 Task: Split terminal of command prompt.
Action: Mouse moved to (200, 11)
Screenshot: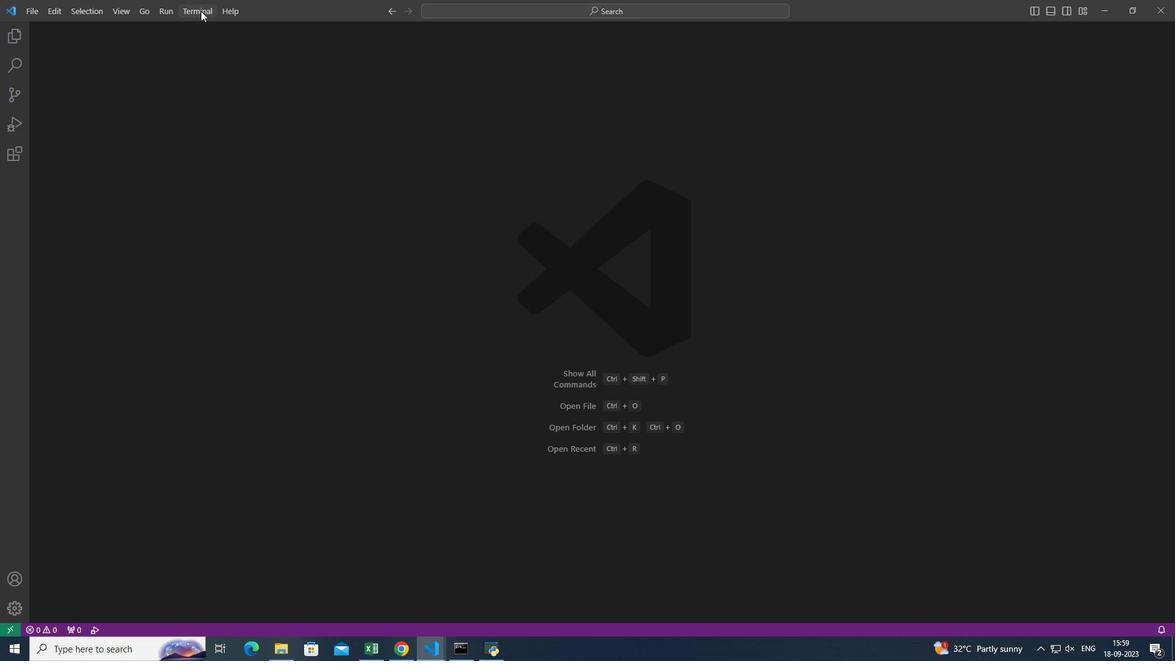 
Action: Mouse pressed left at (200, 11)
Screenshot: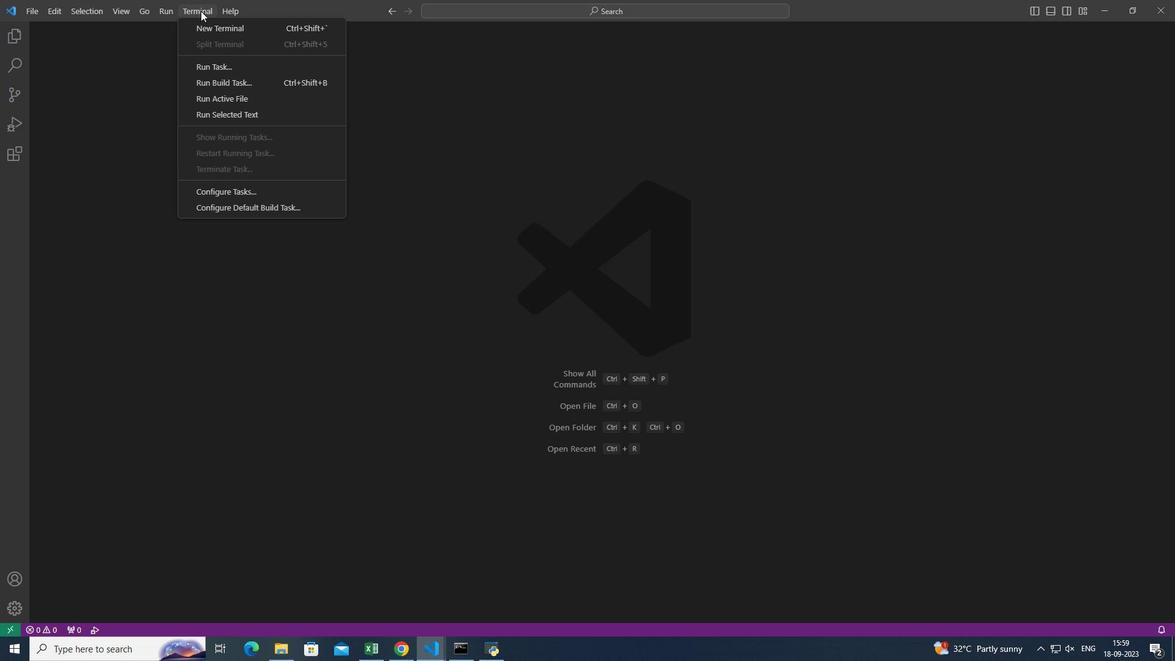 
Action: Mouse moved to (262, 24)
Screenshot: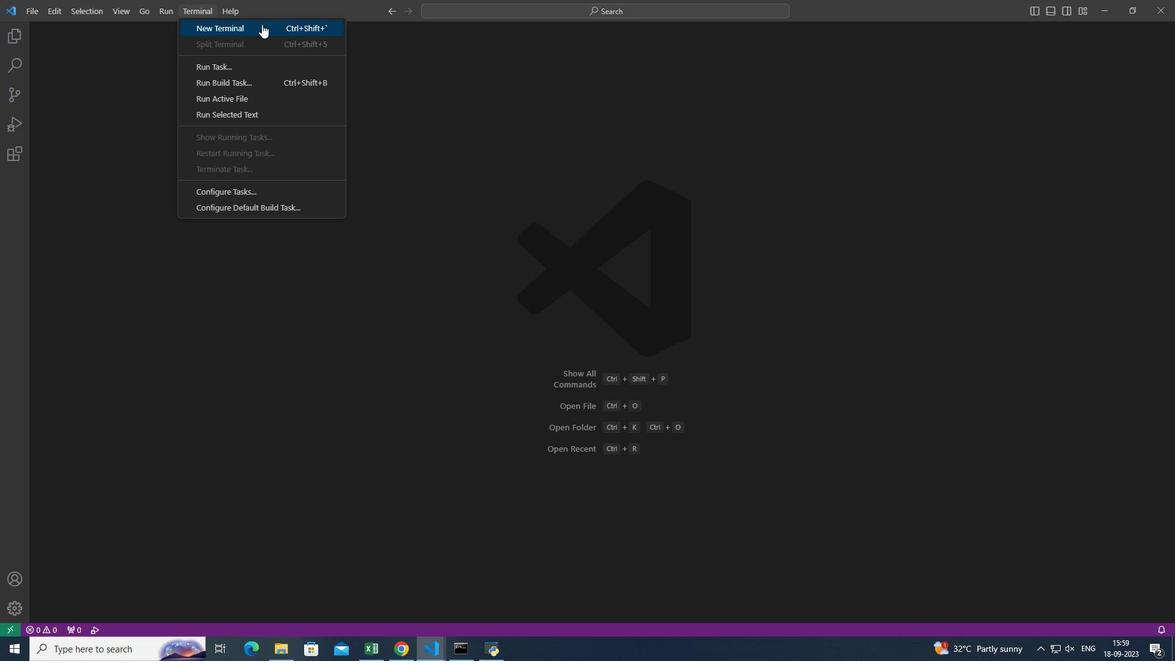 
Action: Mouse pressed left at (262, 24)
Screenshot: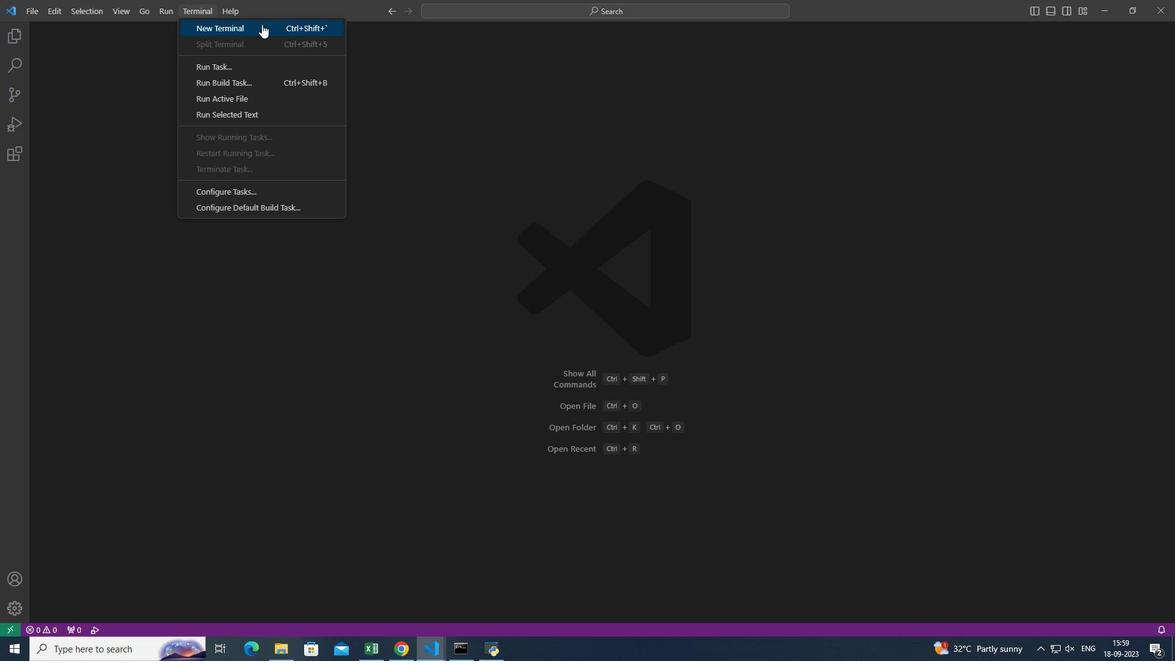 
Action: Mouse moved to (1098, 476)
Screenshot: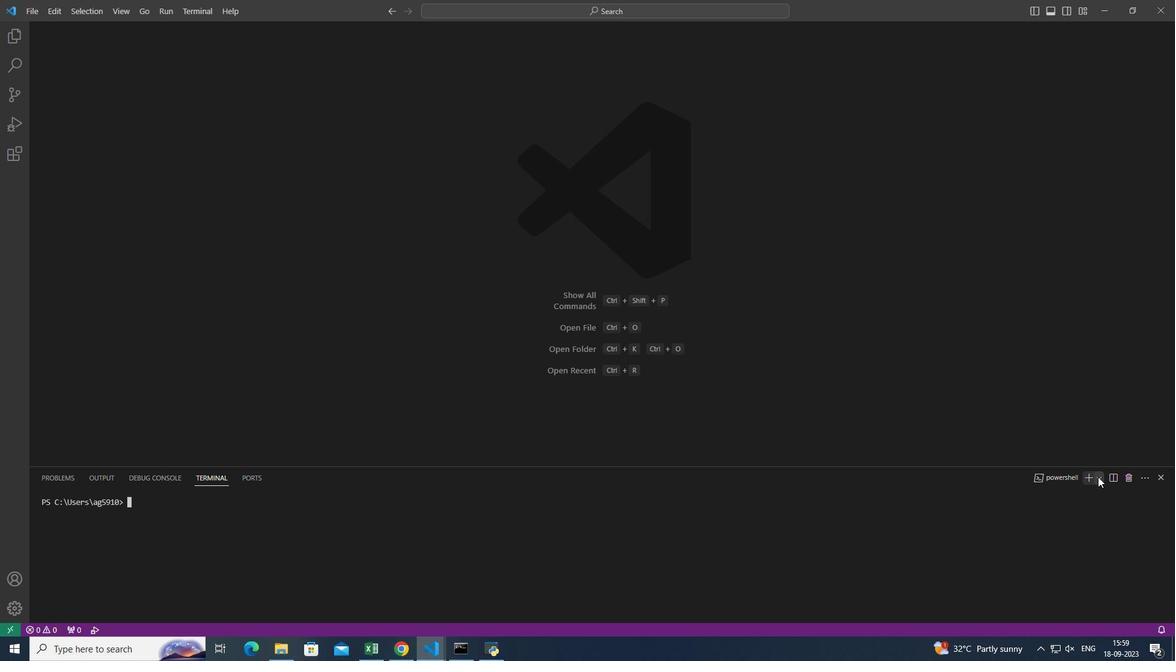 
Action: Mouse pressed left at (1098, 476)
Screenshot: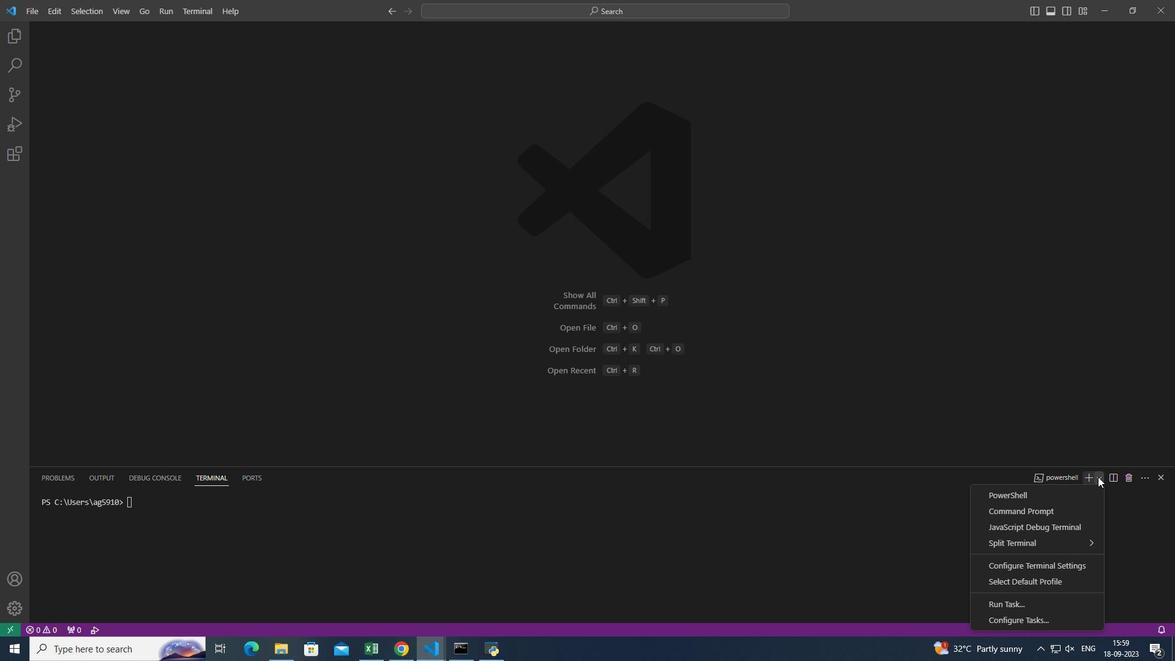 
Action: Mouse moved to (942, 558)
Screenshot: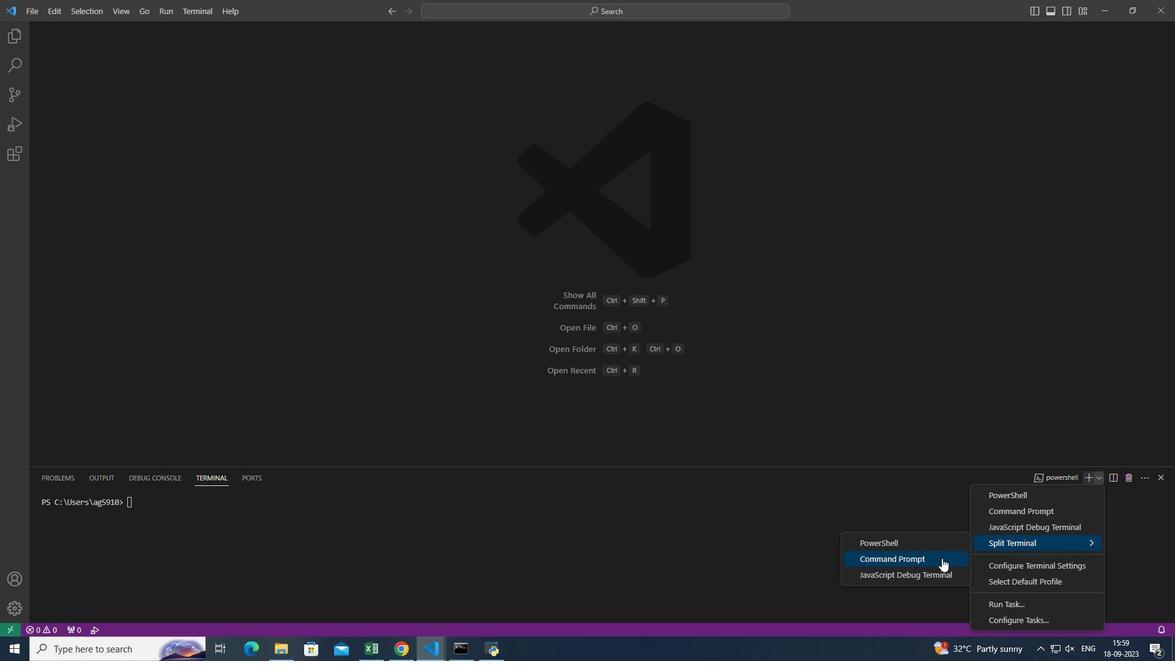 
Action: Mouse pressed left at (942, 558)
Screenshot: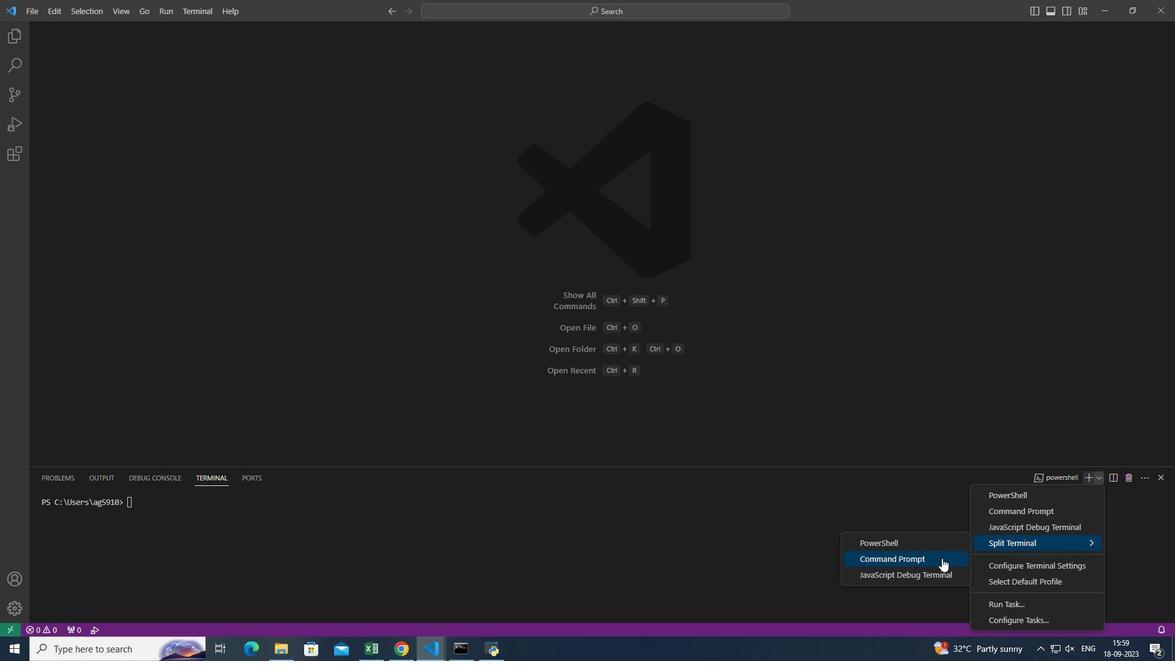 
Action: Mouse moved to (856, 538)
Screenshot: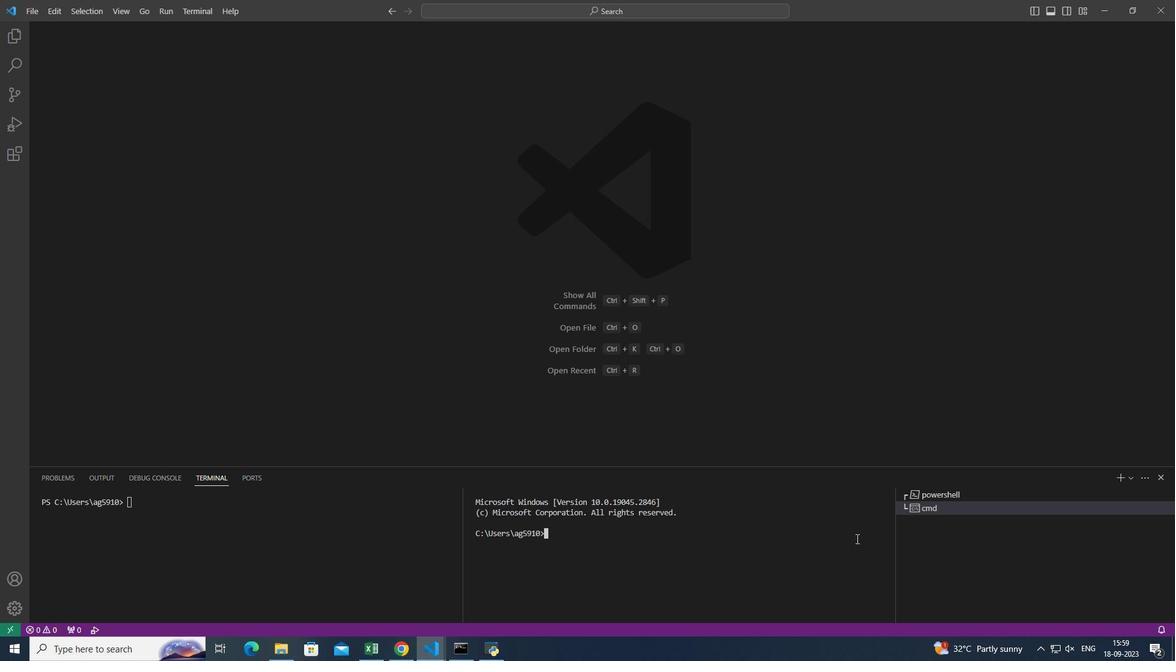 
